 Task: Select a due date automation when advanced on, 2 days after a card is due add dates starting in less than 1 days at 11:00 AM.
Action: Mouse moved to (1120, 86)
Screenshot: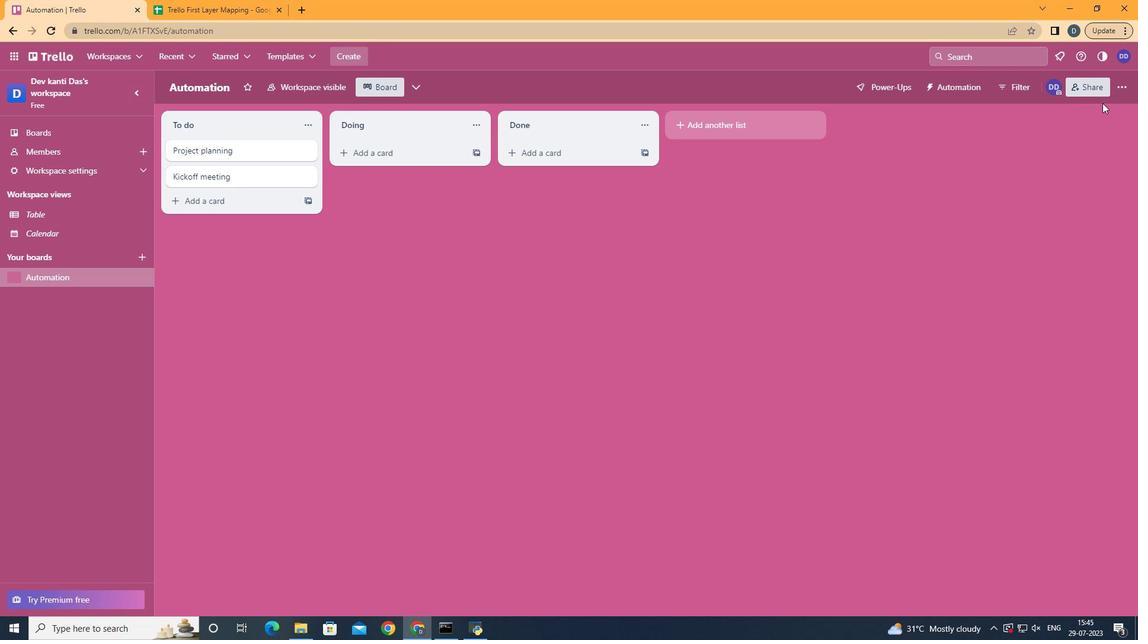 
Action: Mouse pressed left at (1120, 86)
Screenshot: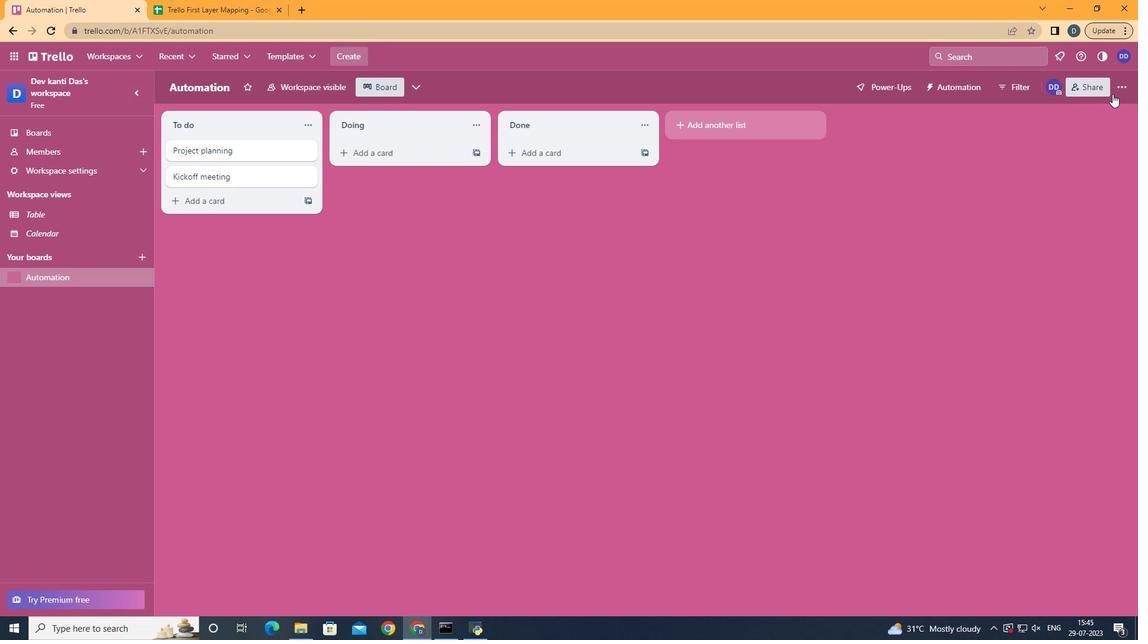 
Action: Mouse moved to (1021, 262)
Screenshot: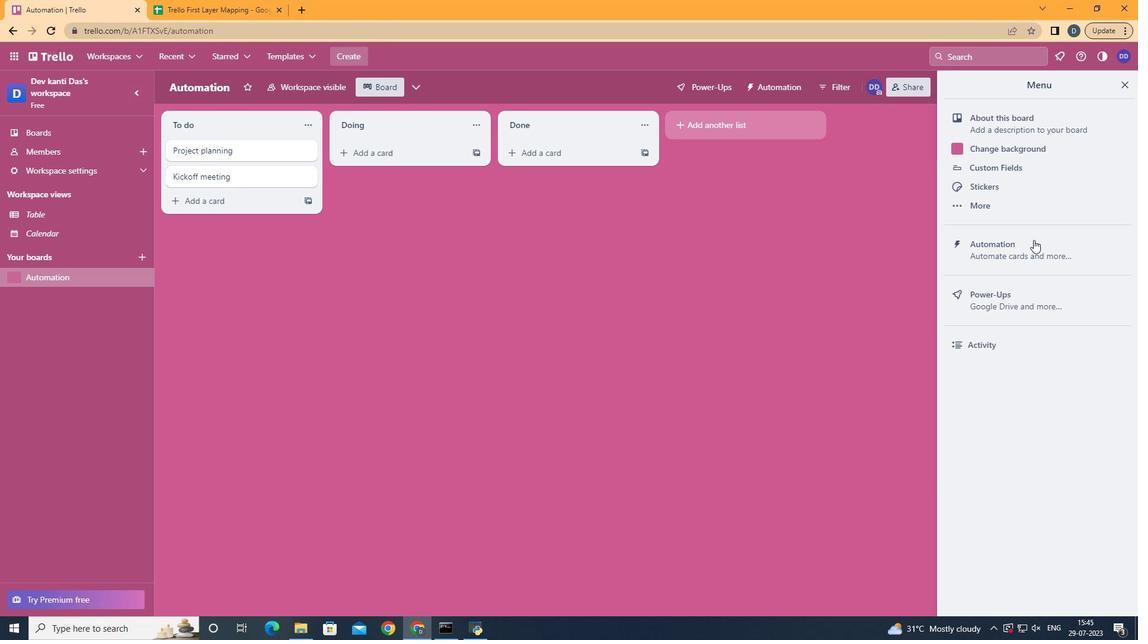 
Action: Mouse pressed left at (1021, 262)
Screenshot: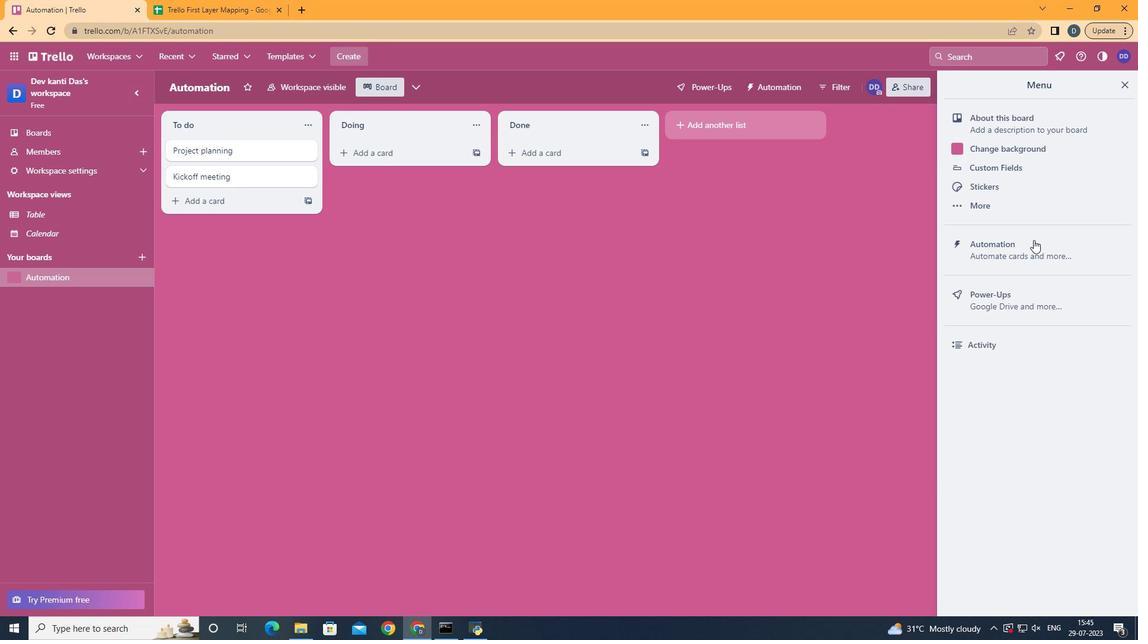 
Action: Mouse moved to (234, 239)
Screenshot: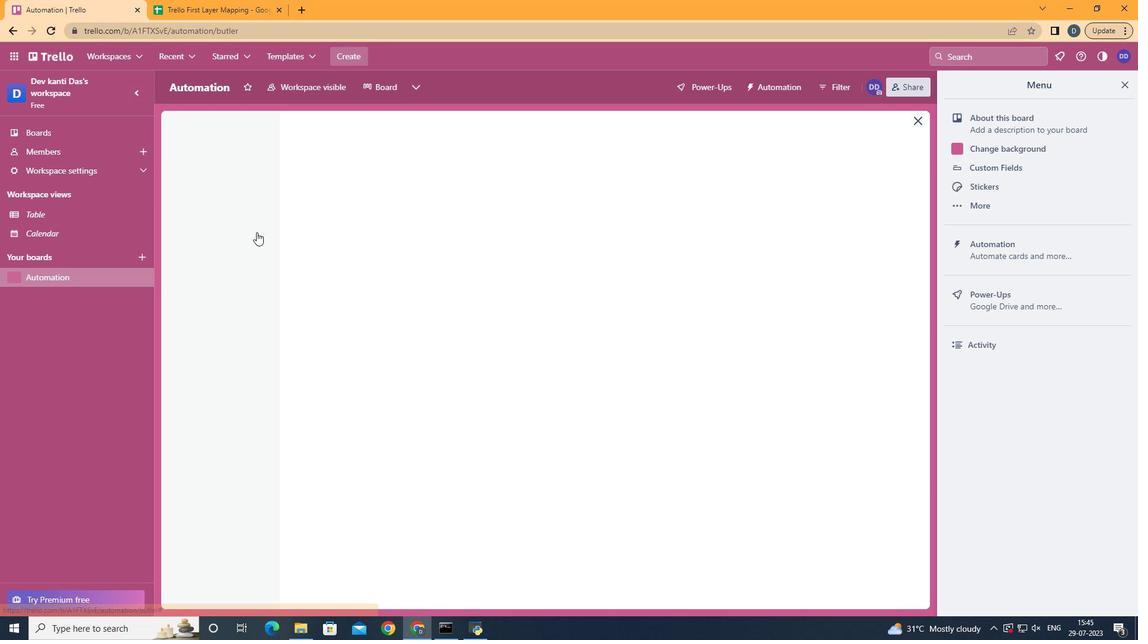 
Action: Mouse pressed left at (234, 239)
Screenshot: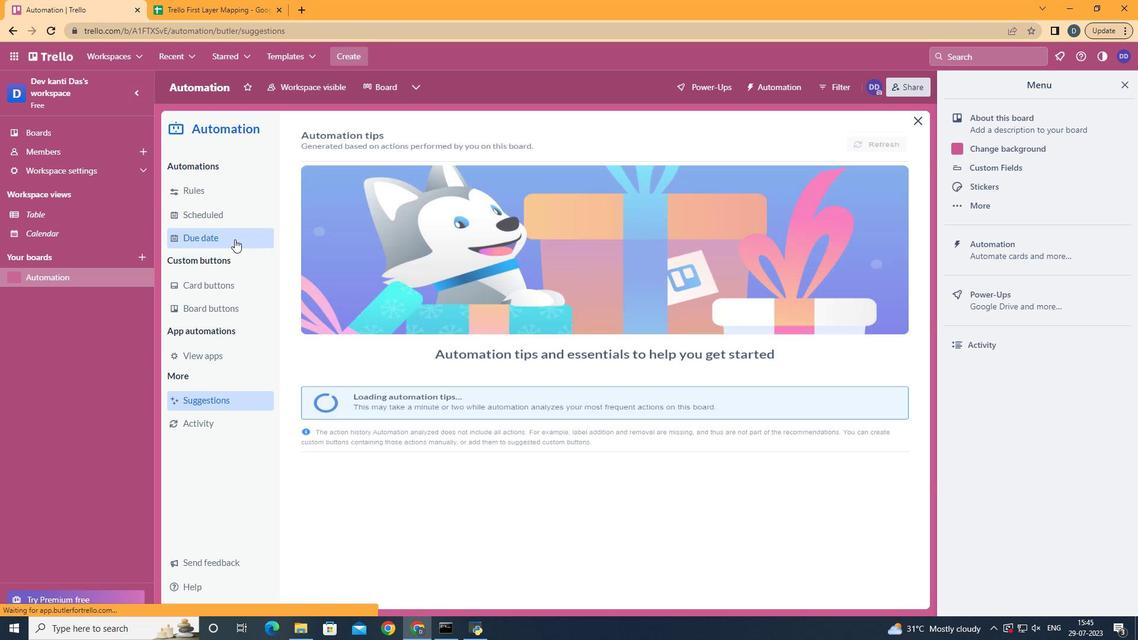 
Action: Mouse moved to (845, 138)
Screenshot: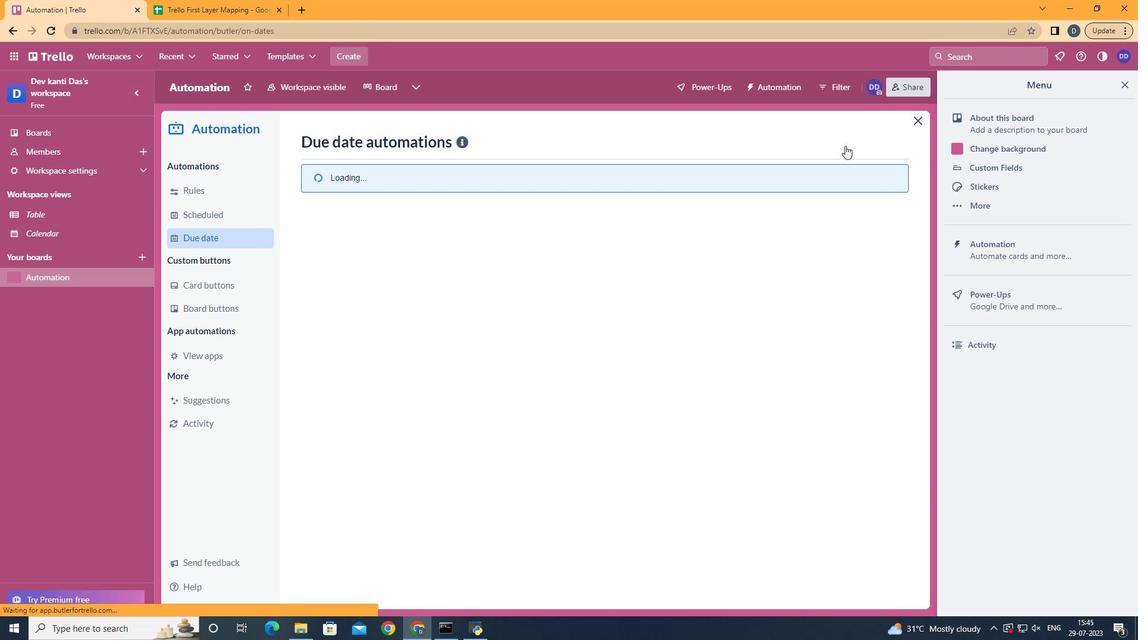 
Action: Mouse pressed left at (845, 138)
Screenshot: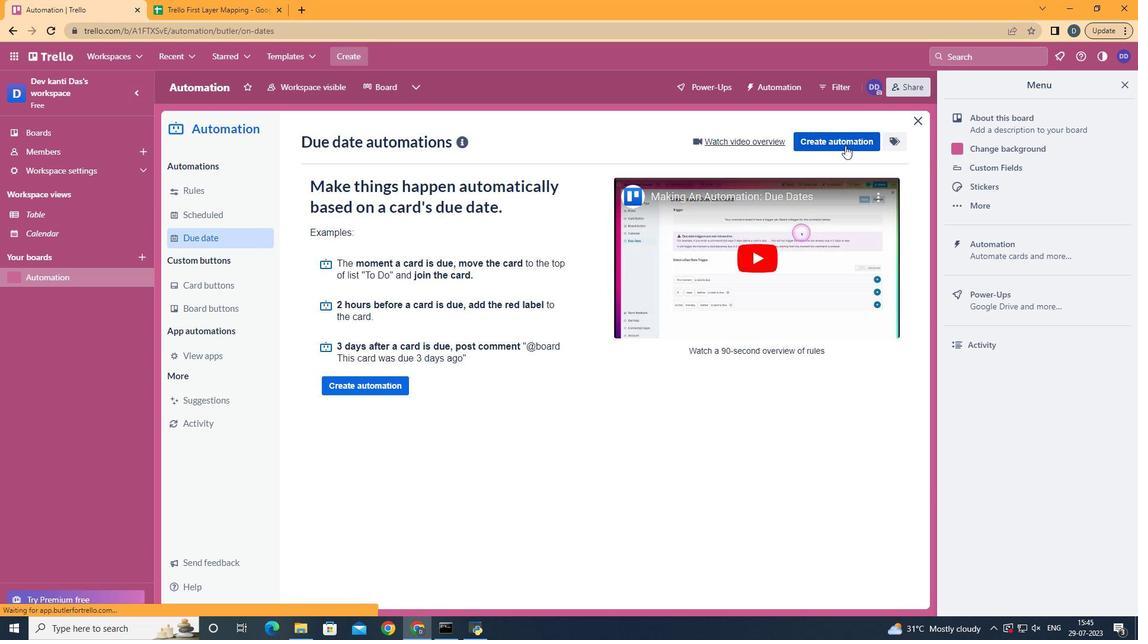 
Action: Mouse moved to (674, 260)
Screenshot: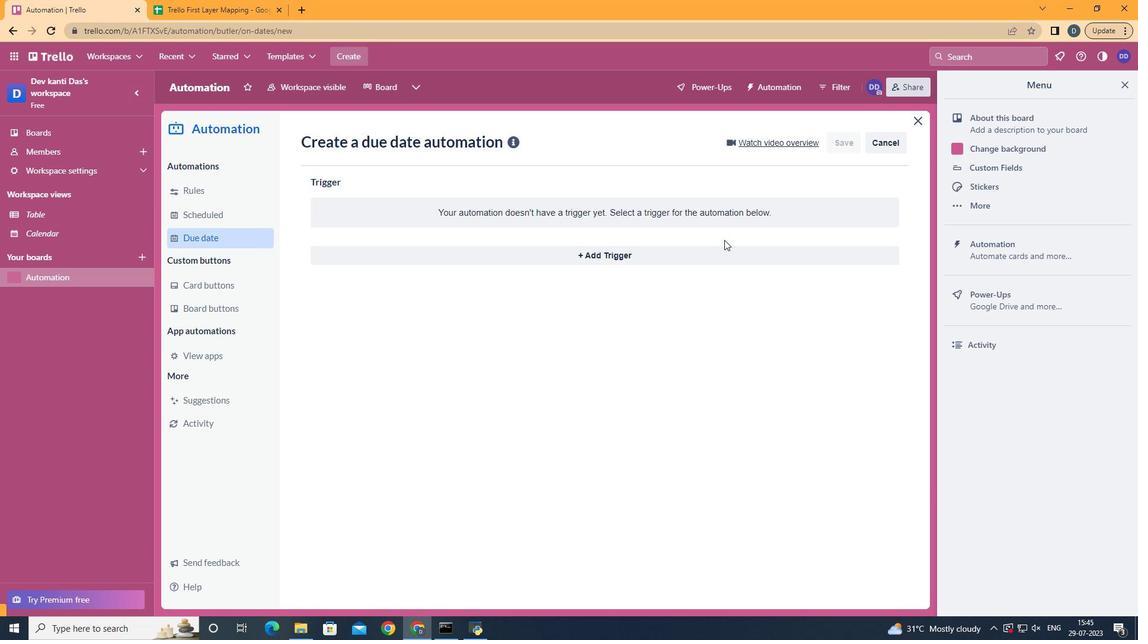 
Action: Mouse pressed left at (674, 260)
Screenshot: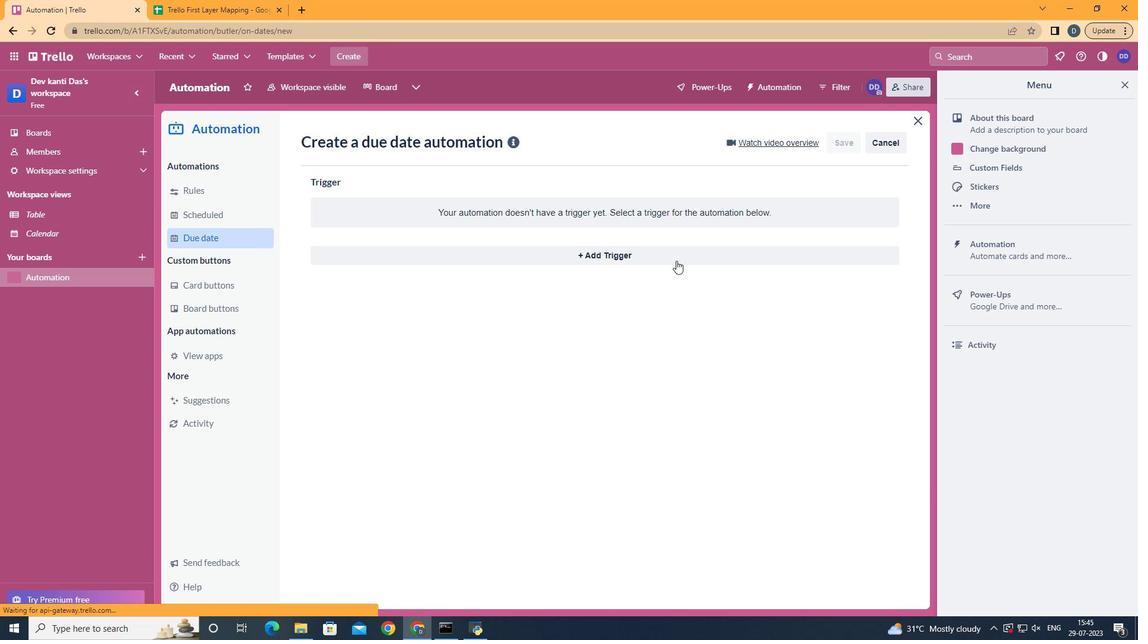 
Action: Mouse moved to (409, 478)
Screenshot: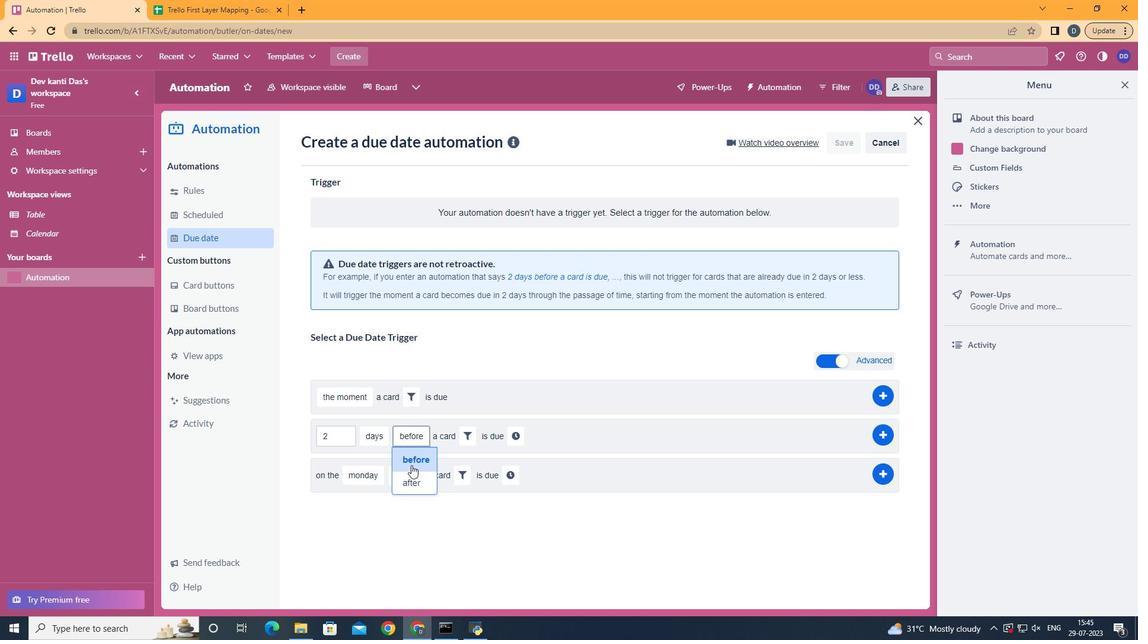 
Action: Mouse pressed left at (409, 478)
Screenshot: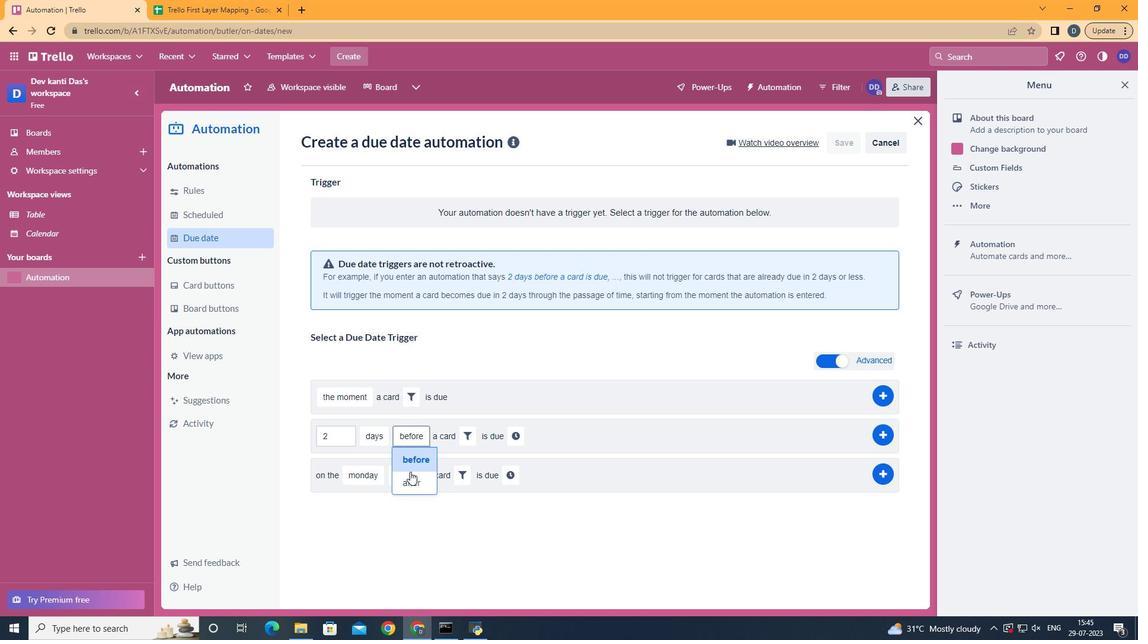 
Action: Mouse moved to (469, 440)
Screenshot: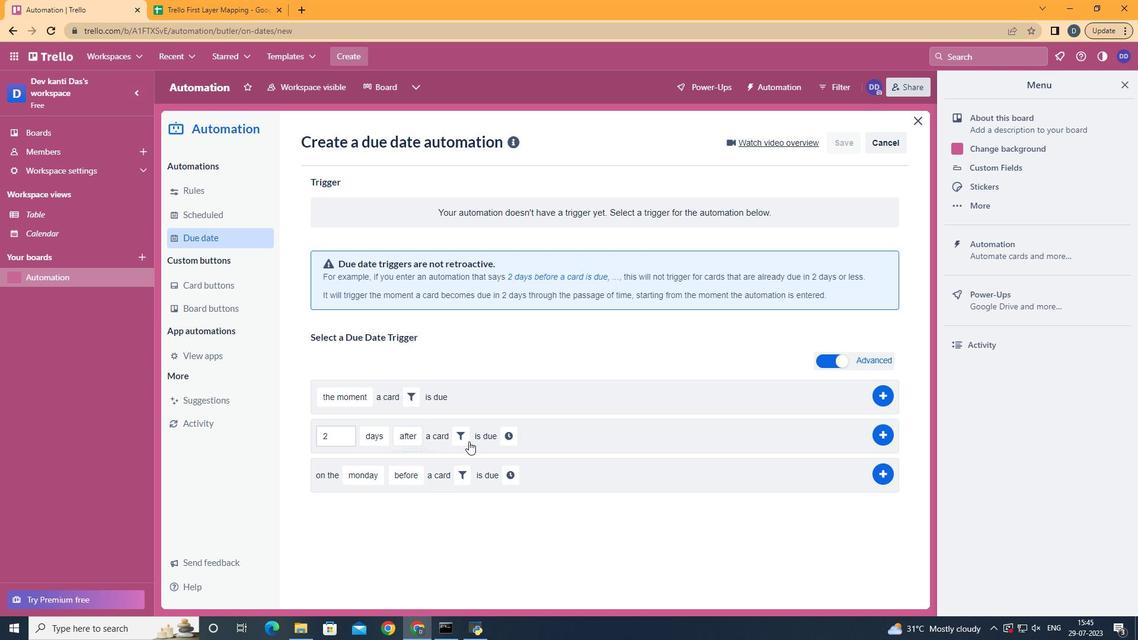 
Action: Mouse pressed left at (469, 440)
Screenshot: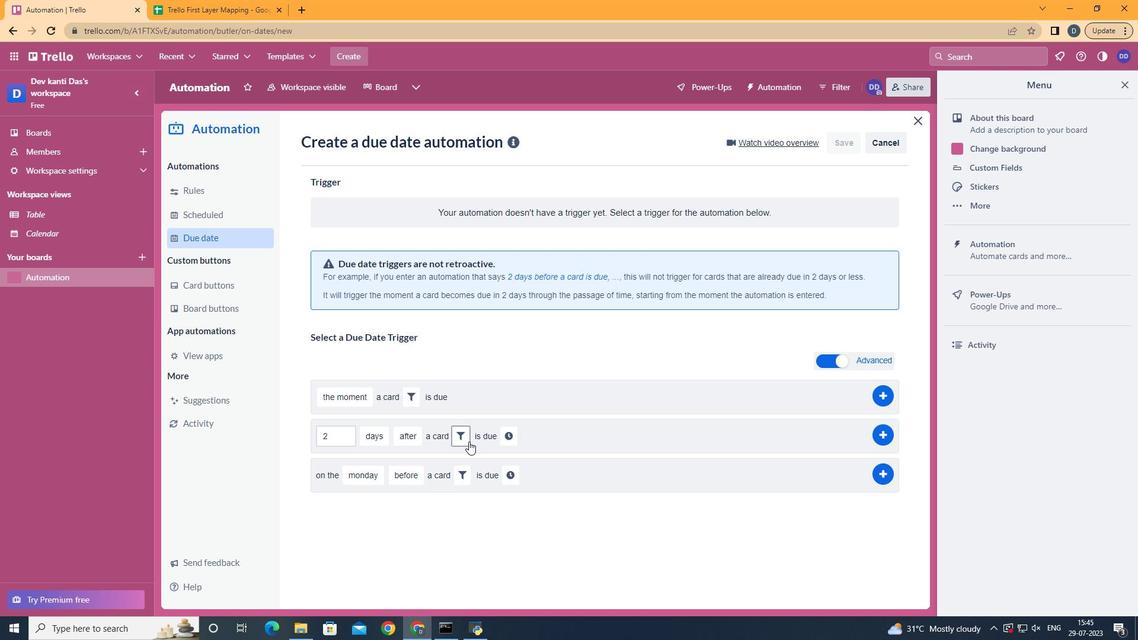 
Action: Mouse moved to (519, 472)
Screenshot: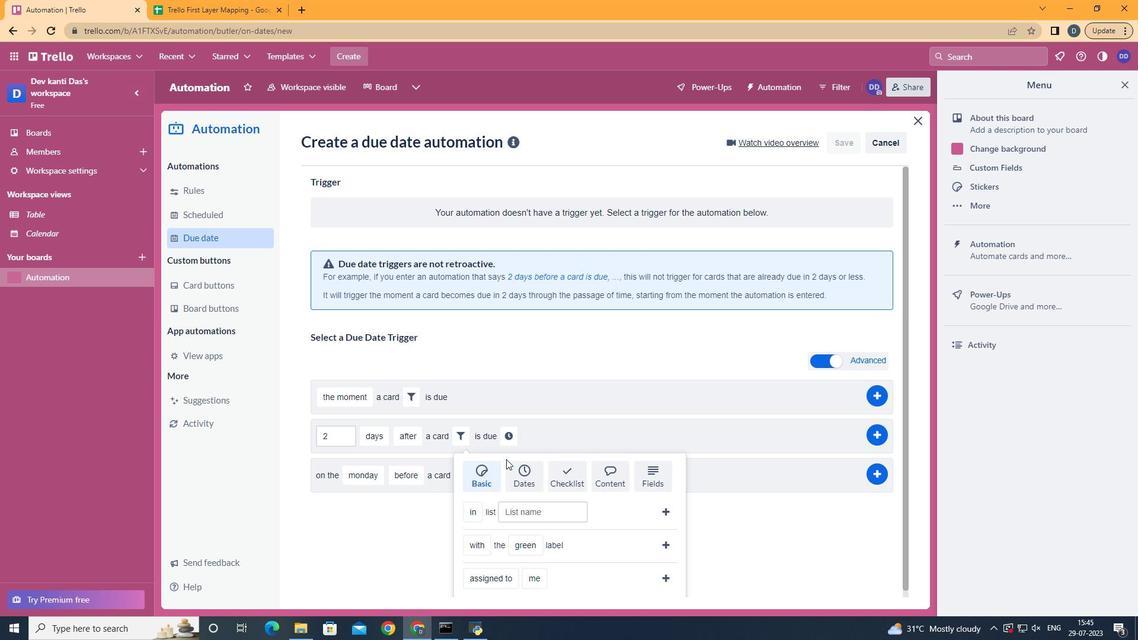 
Action: Mouse pressed left at (519, 472)
Screenshot: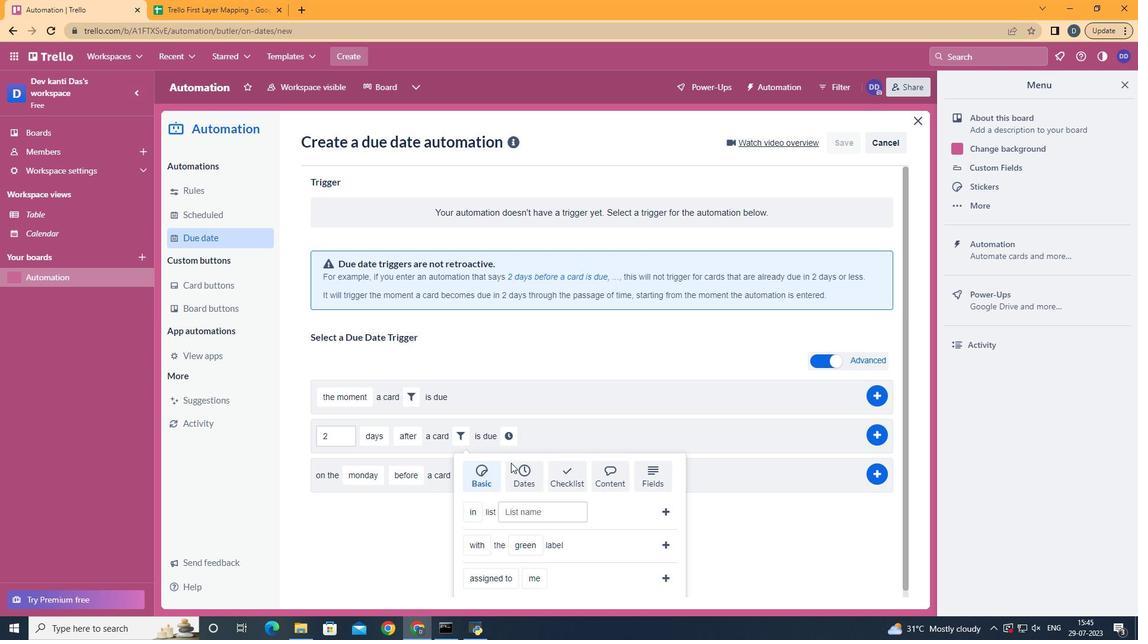 
Action: Mouse moved to (527, 515)
Screenshot: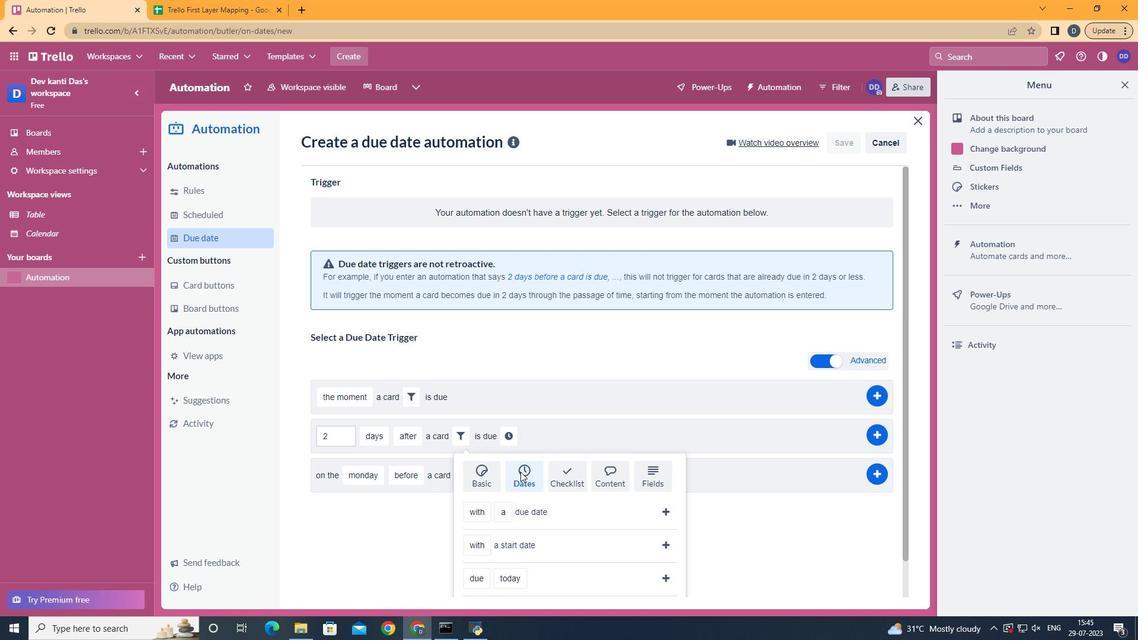 
Action: Mouse scrolled (523, 471) with delta (0, 0)
Screenshot: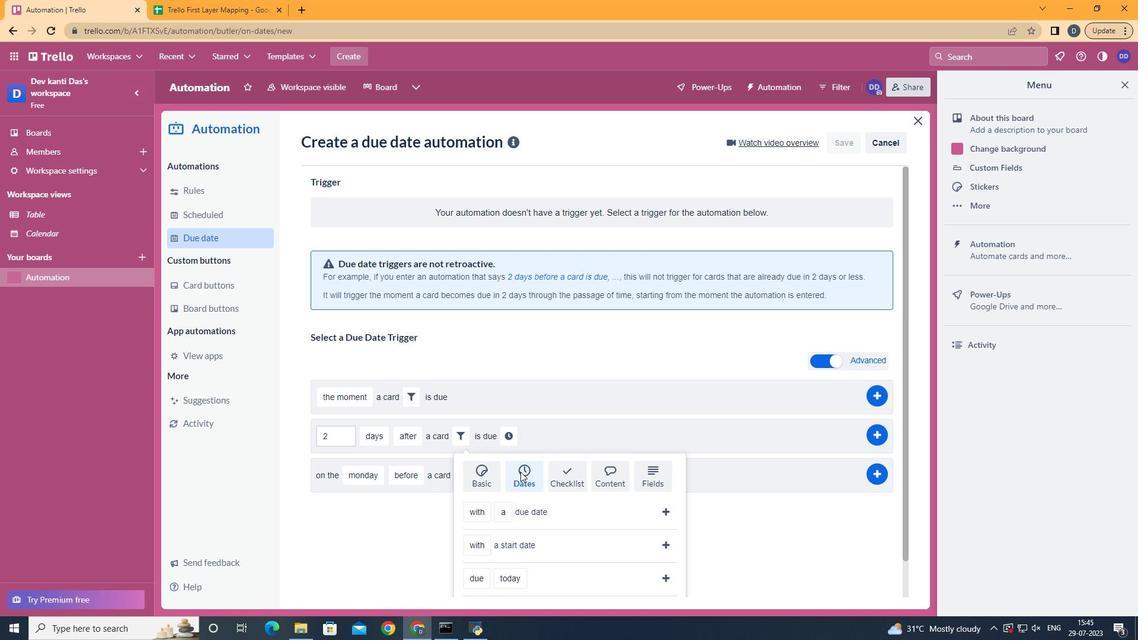 
Action: Mouse moved to (507, 537)
Screenshot: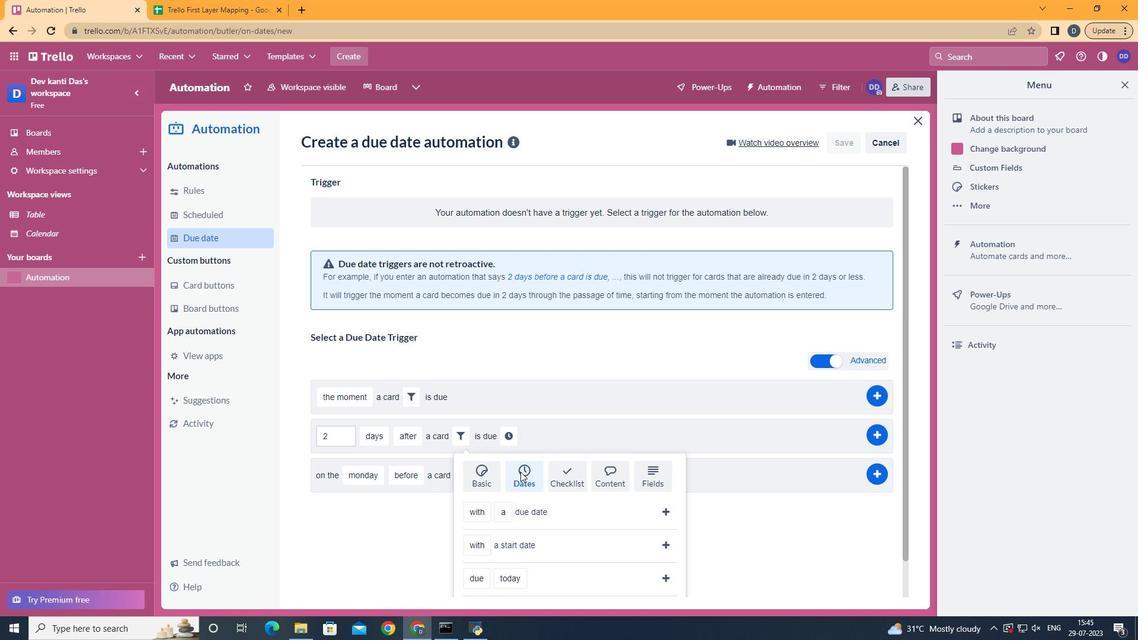 
Action: Mouse scrolled (523, 471) with delta (0, 0)
Screenshot: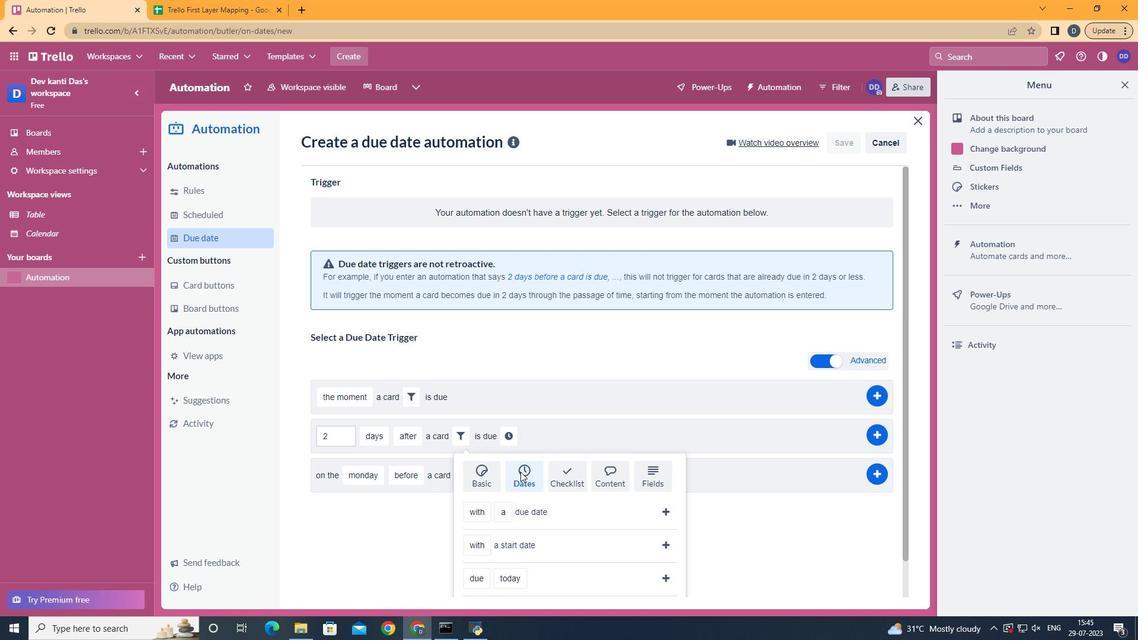 
Action: Mouse moved to (507, 539)
Screenshot: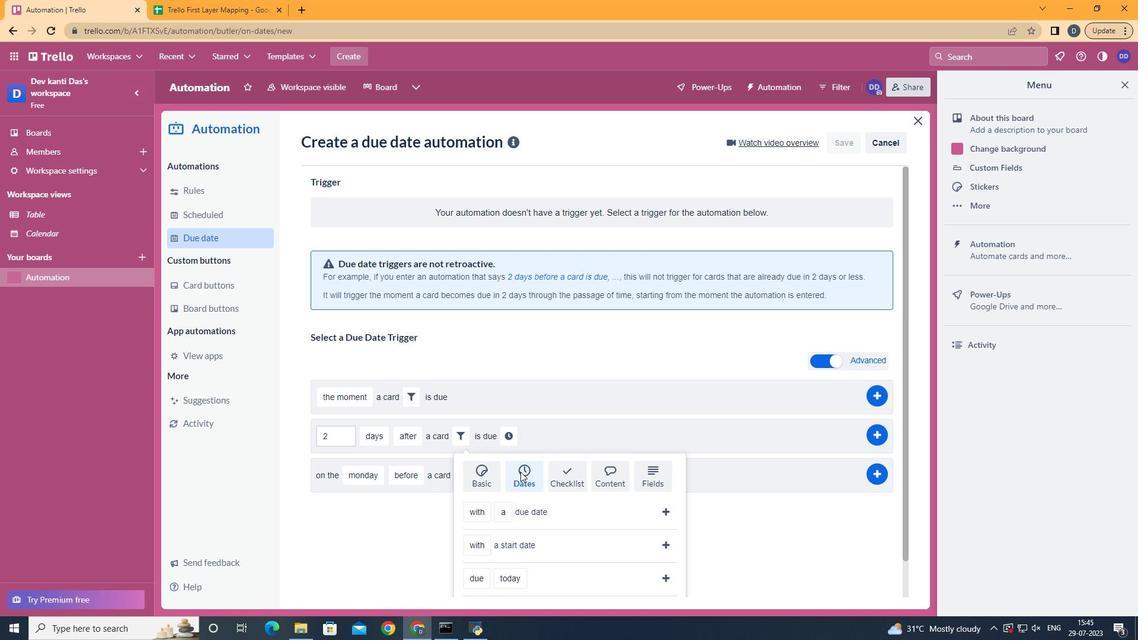
Action: Mouse scrolled (523, 471) with delta (0, 0)
Screenshot: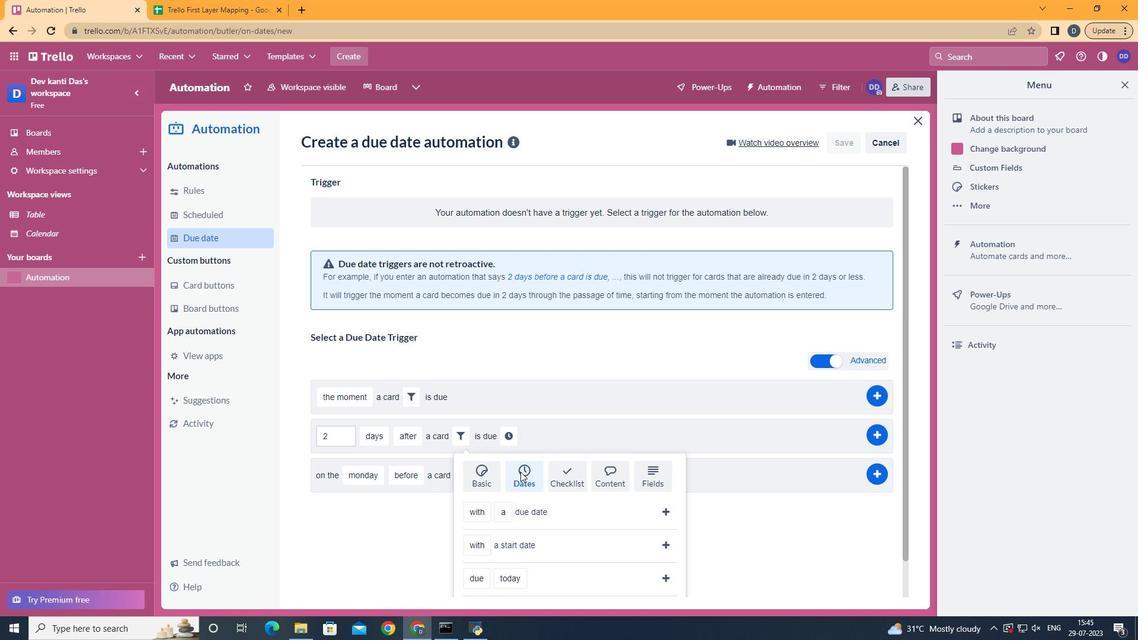 
Action: Mouse moved to (507, 542)
Screenshot: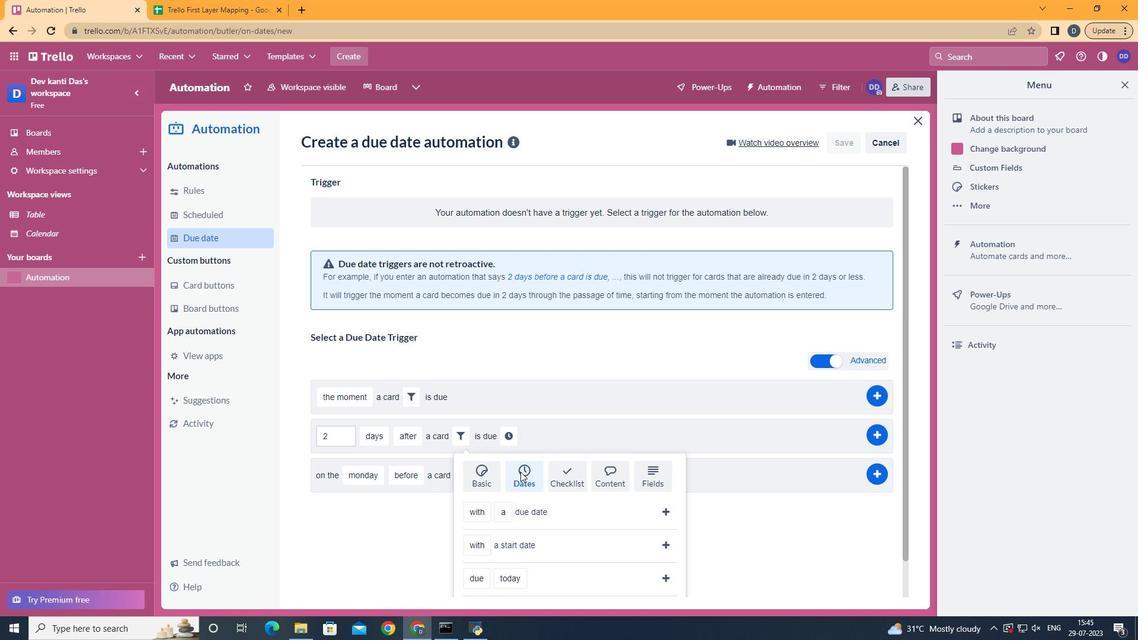 
Action: Mouse scrolled (523, 471) with delta (0, 0)
Screenshot: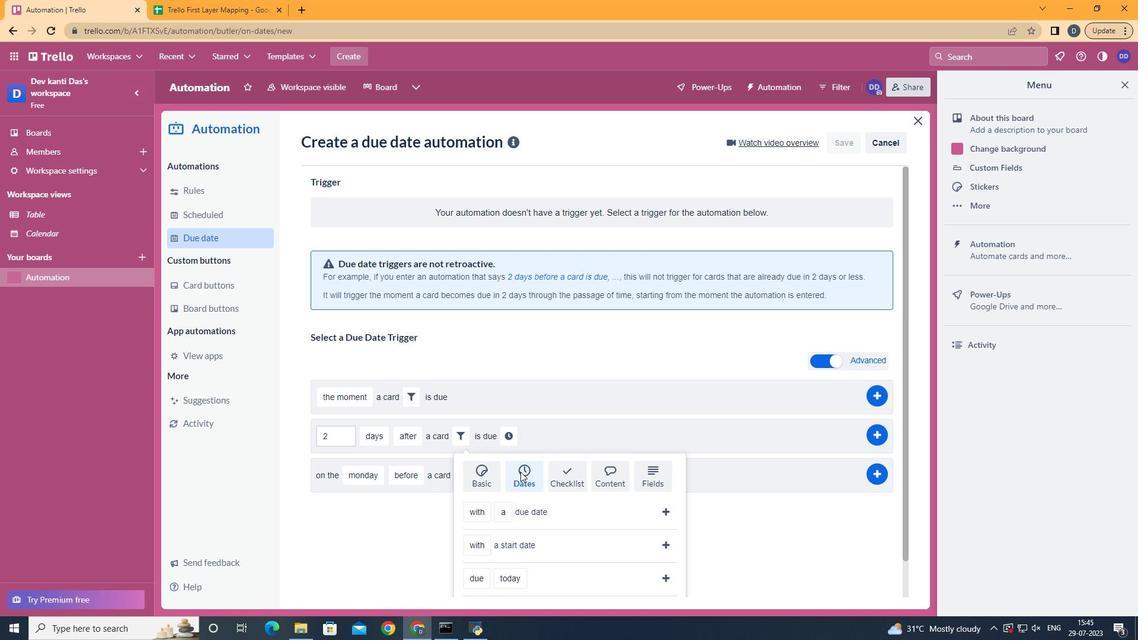 
Action: Mouse moved to (486, 547)
Screenshot: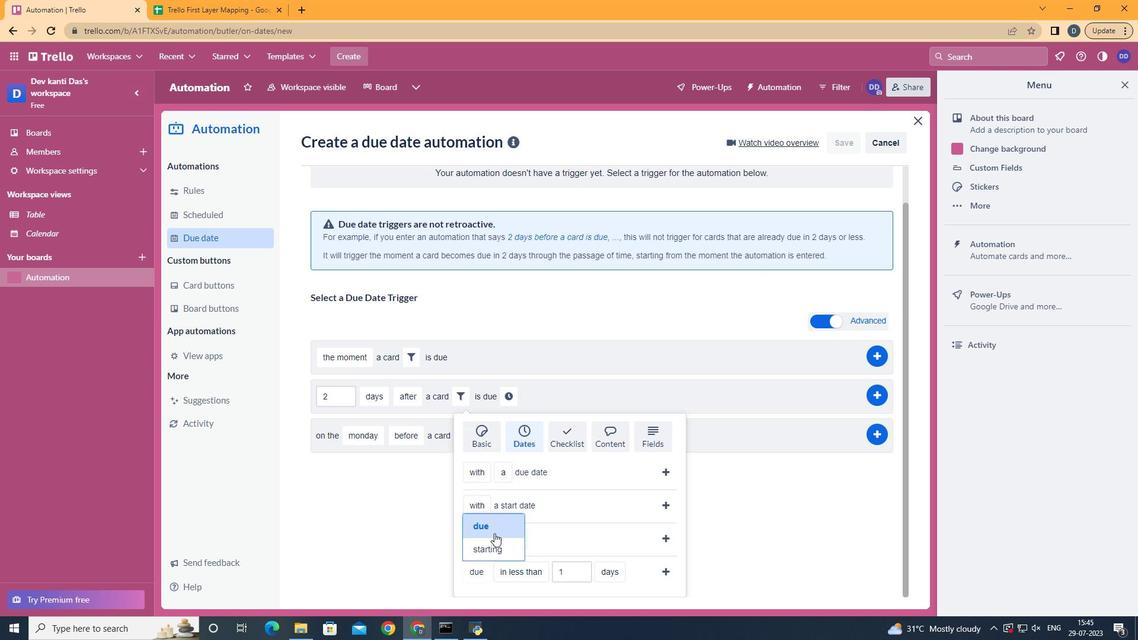 
Action: Mouse pressed left at (486, 547)
Screenshot: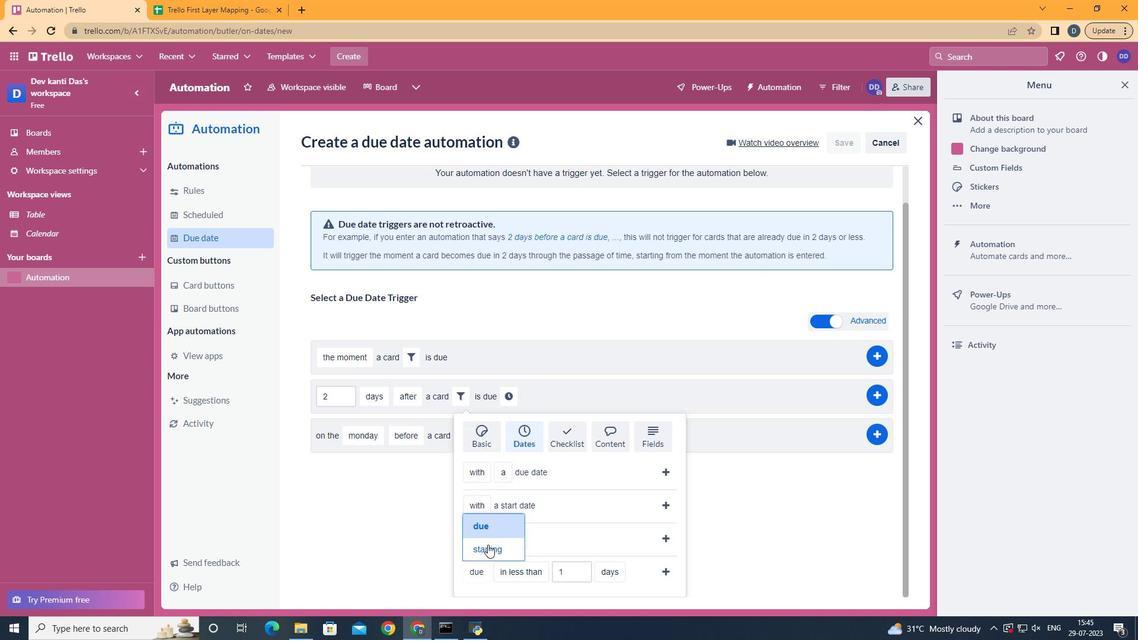 
Action: Mouse moved to (550, 469)
Screenshot: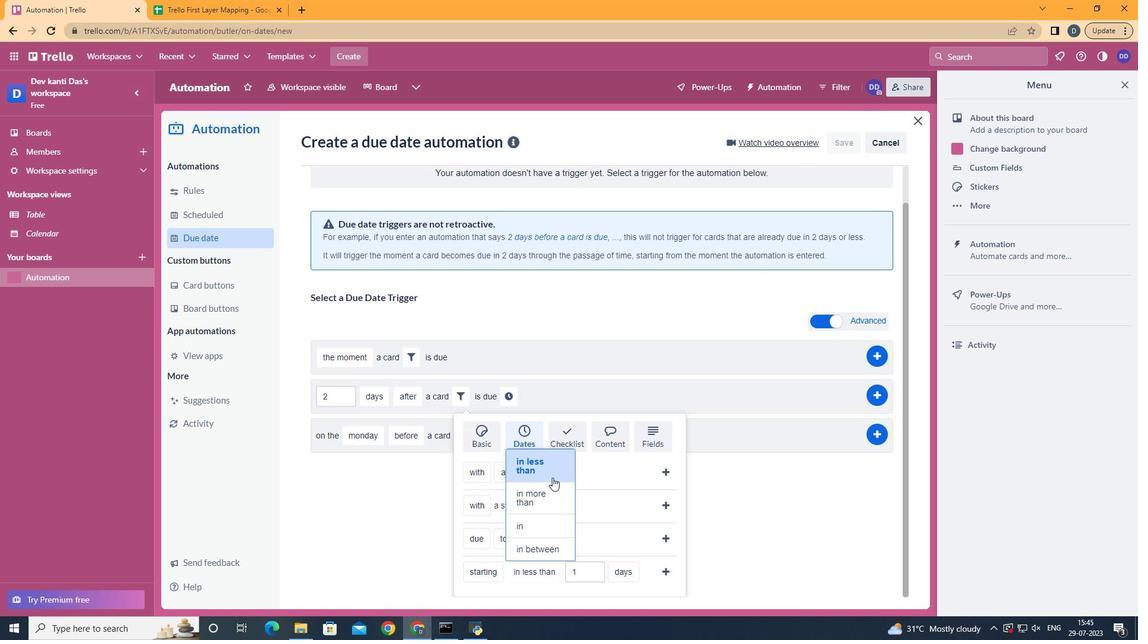 
Action: Mouse pressed left at (550, 469)
Screenshot: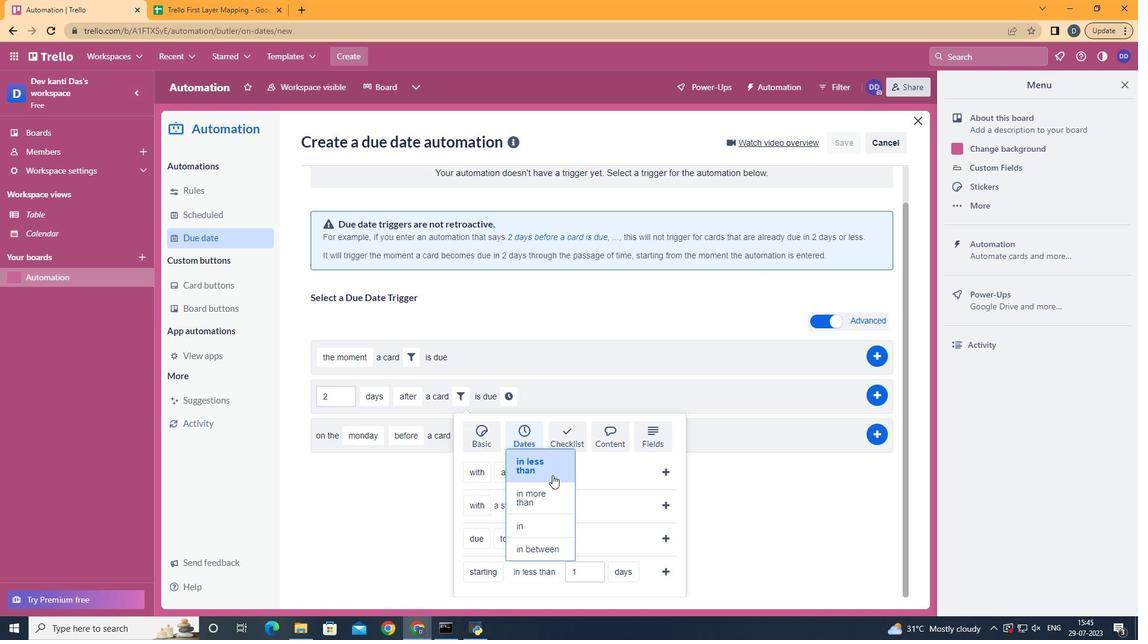 
Action: Mouse moved to (623, 528)
Screenshot: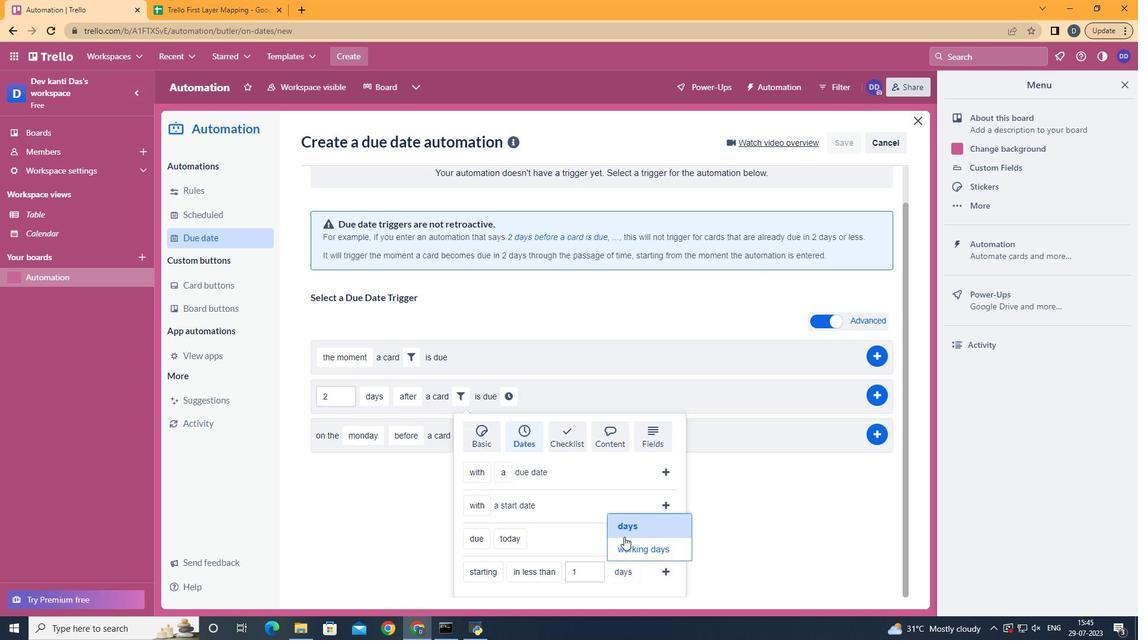 
Action: Mouse pressed left at (623, 528)
Screenshot: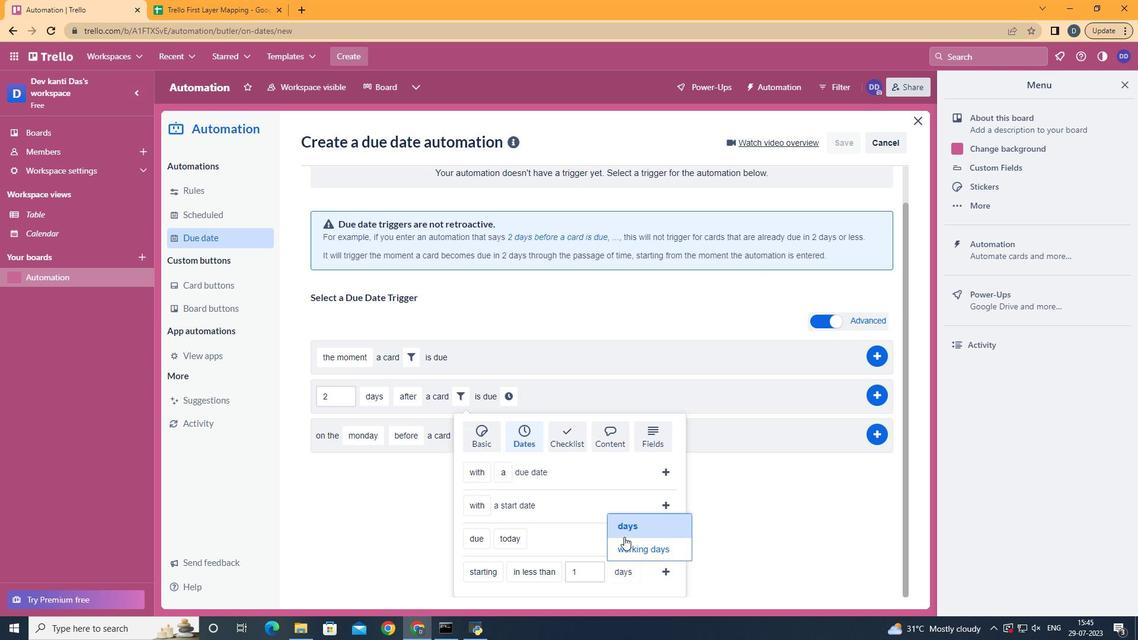 
Action: Mouse moved to (665, 572)
Screenshot: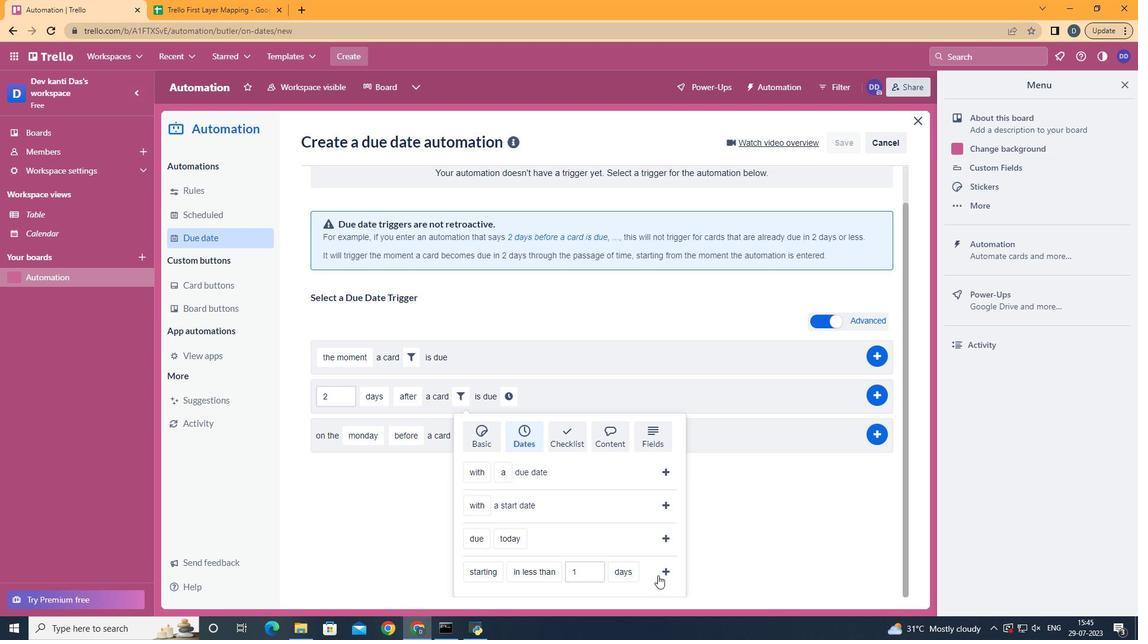 
Action: Mouse pressed left at (665, 572)
Screenshot: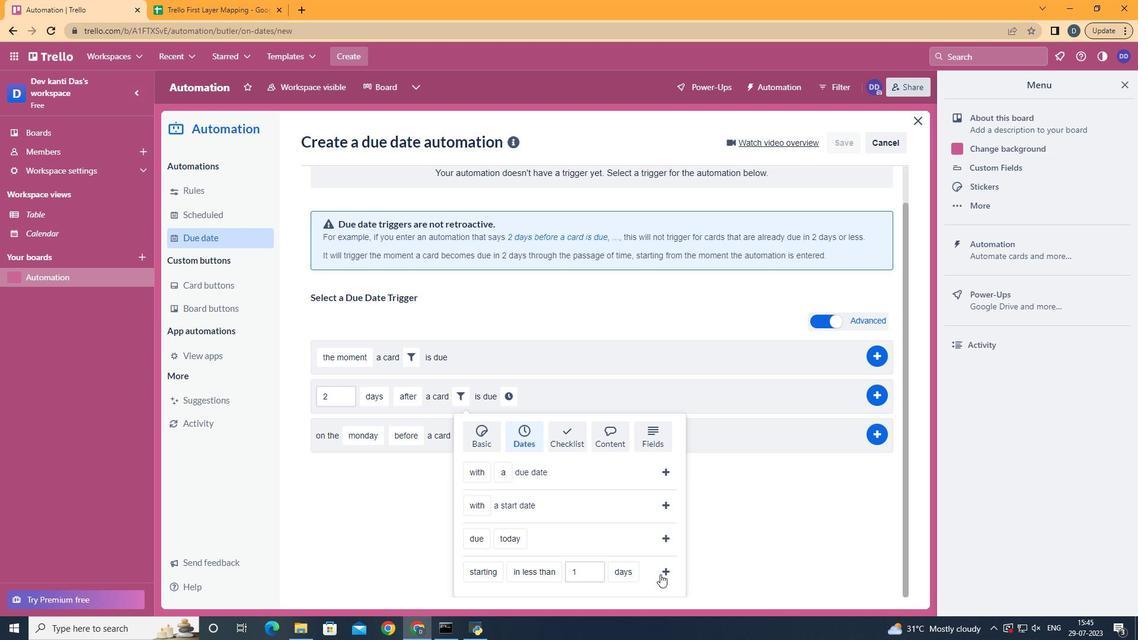 
Action: Mouse moved to (634, 441)
Screenshot: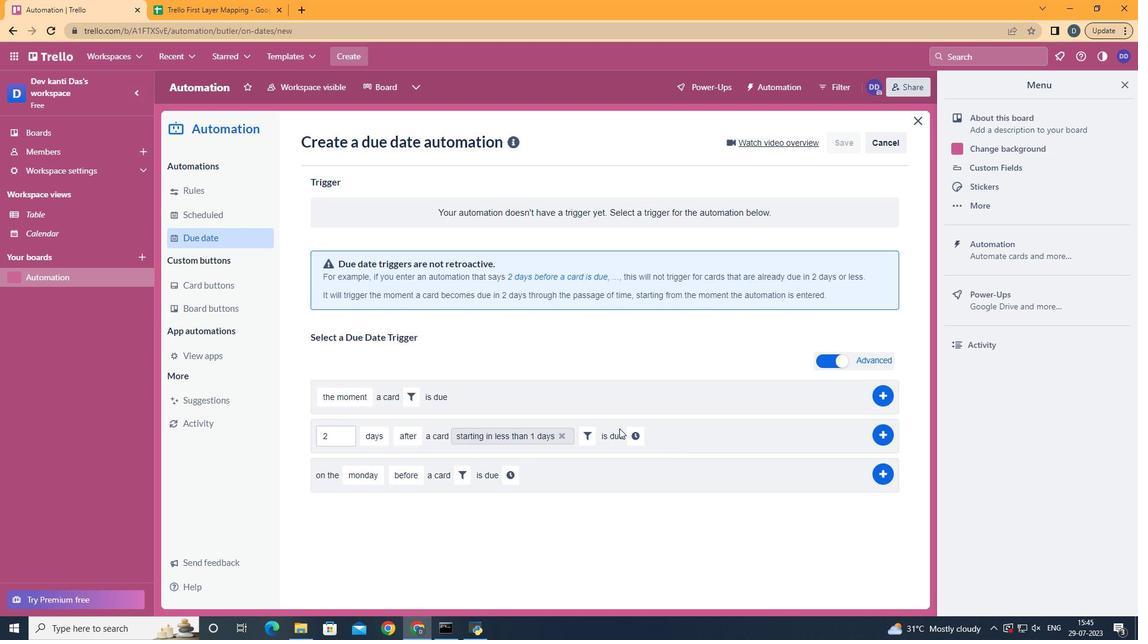 
Action: Mouse pressed left at (634, 441)
Screenshot: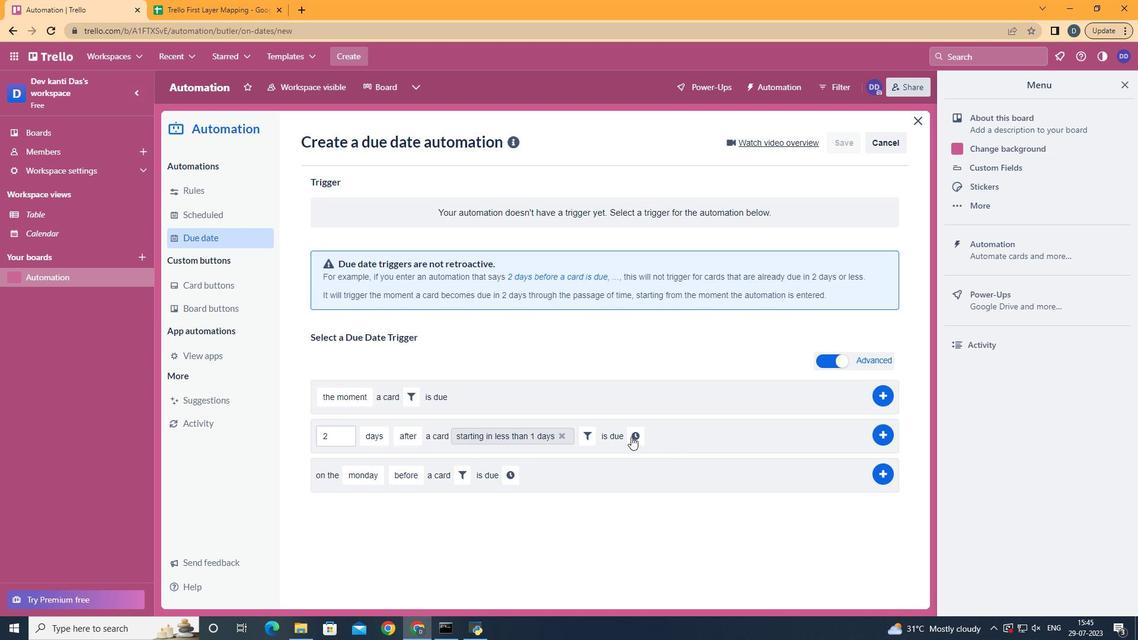 
Action: Mouse moved to (672, 446)
Screenshot: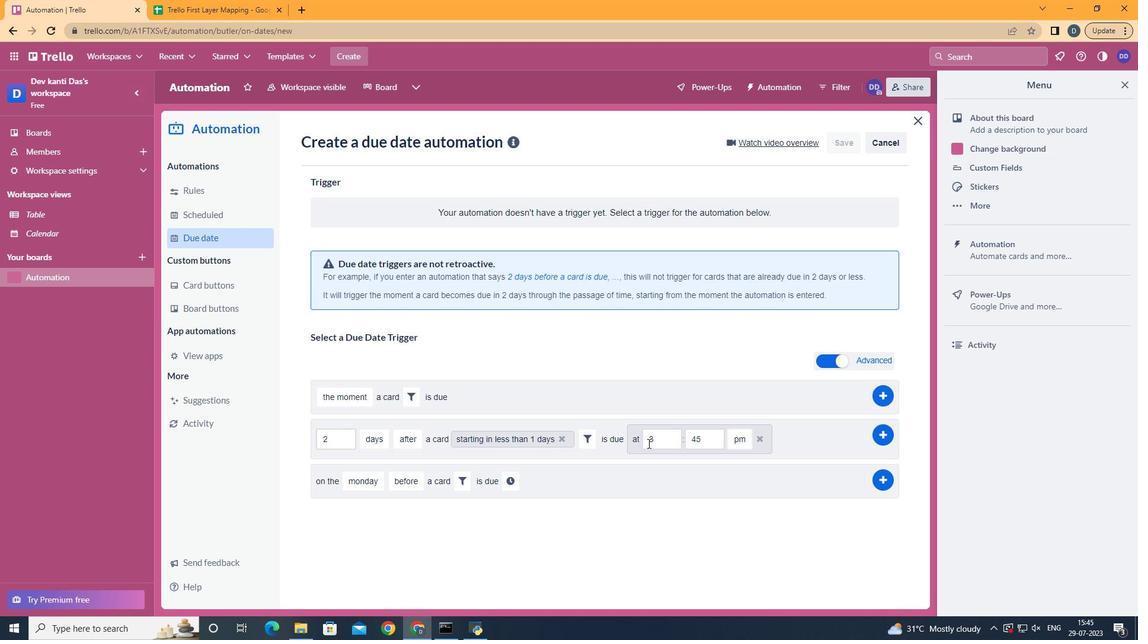 
Action: Mouse pressed left at (672, 446)
Screenshot: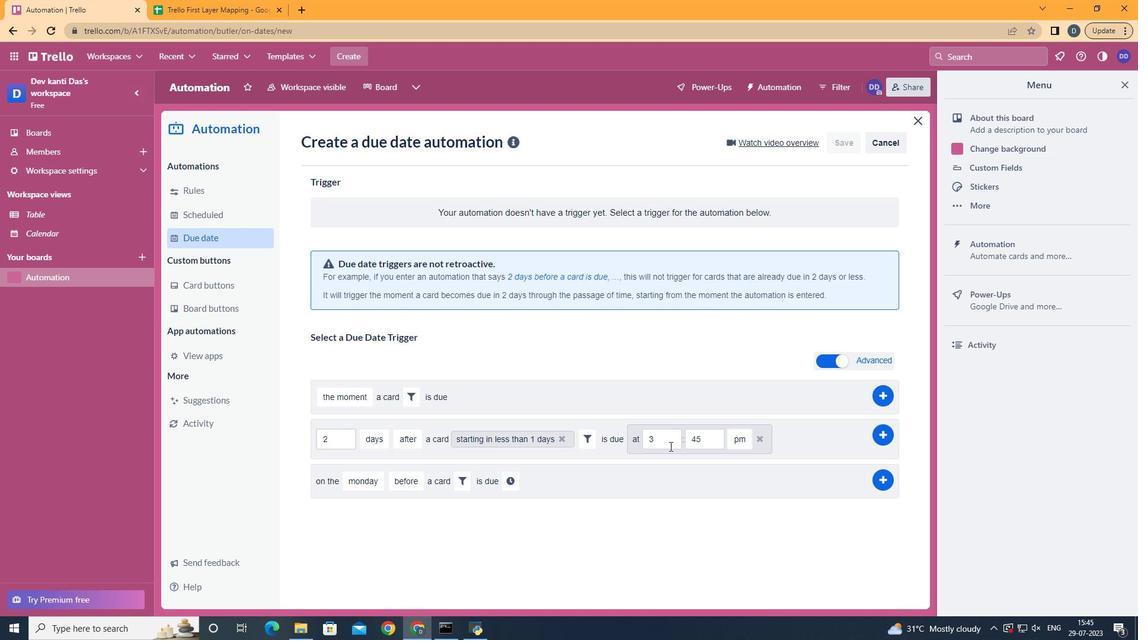 
Action: Mouse moved to (655, 438)
Screenshot: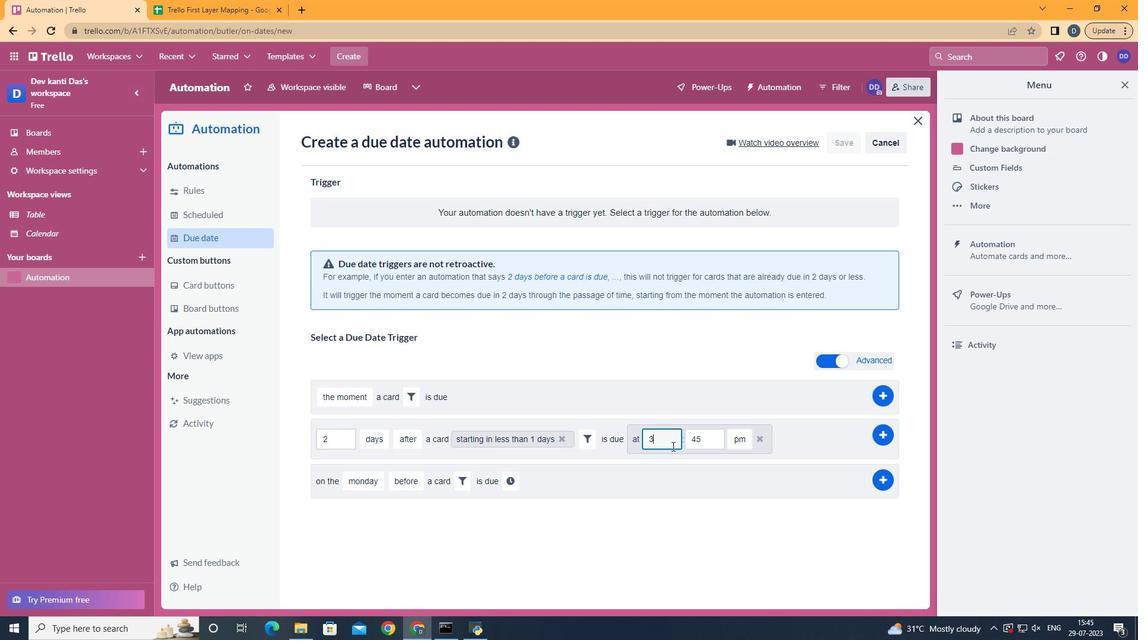 
Action: Key pressed <Key.backspace>11
Screenshot: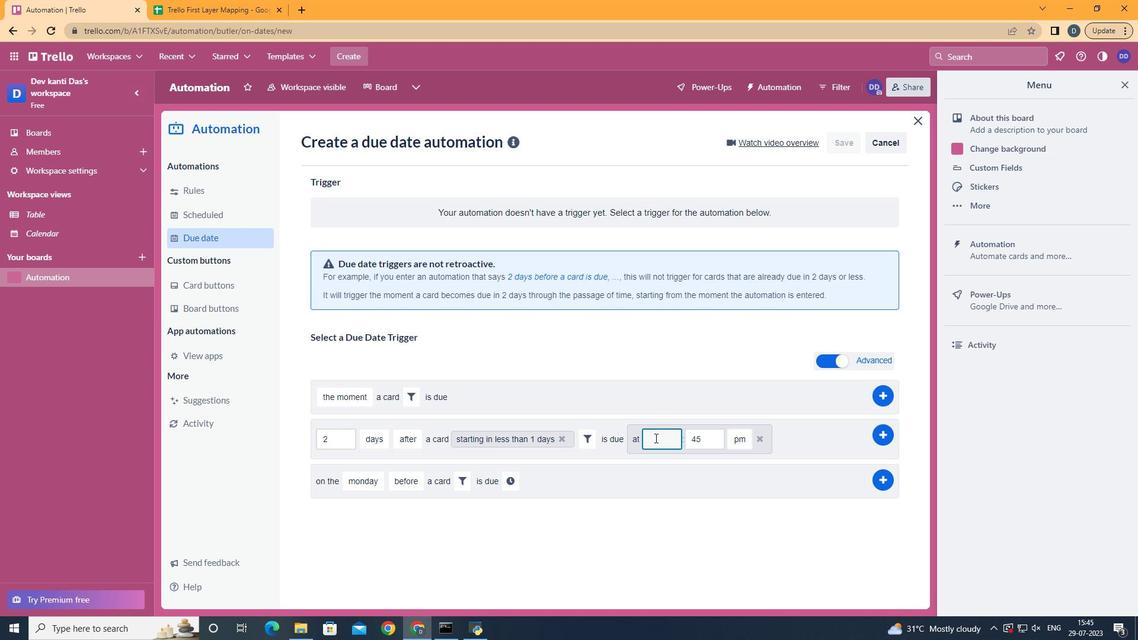 
Action: Mouse moved to (719, 435)
Screenshot: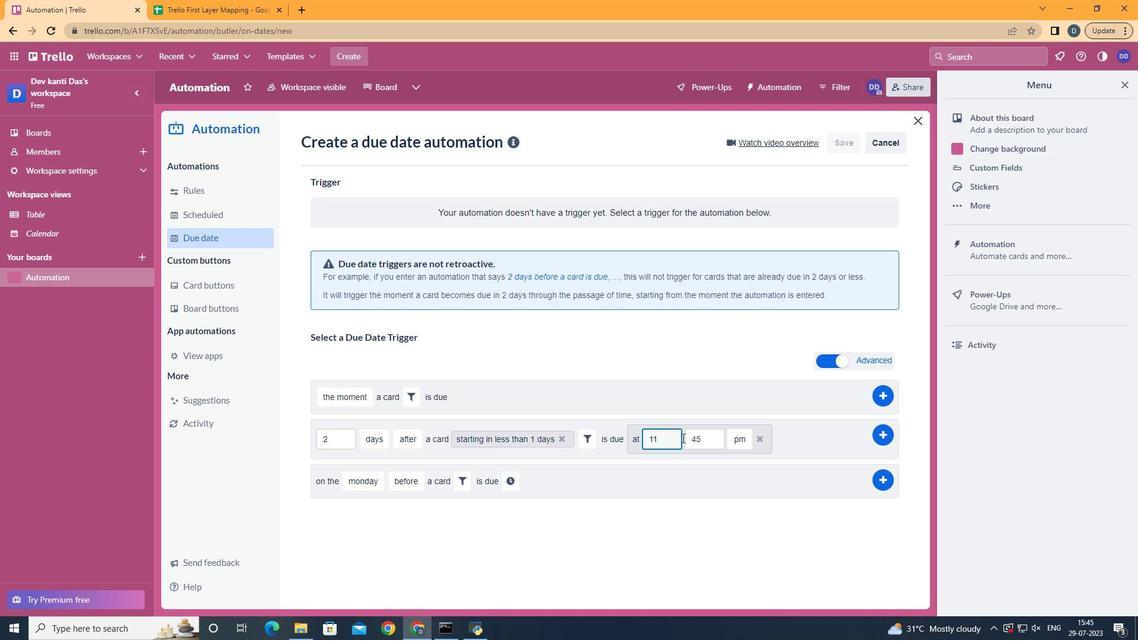 
Action: Mouse pressed left at (719, 435)
Screenshot: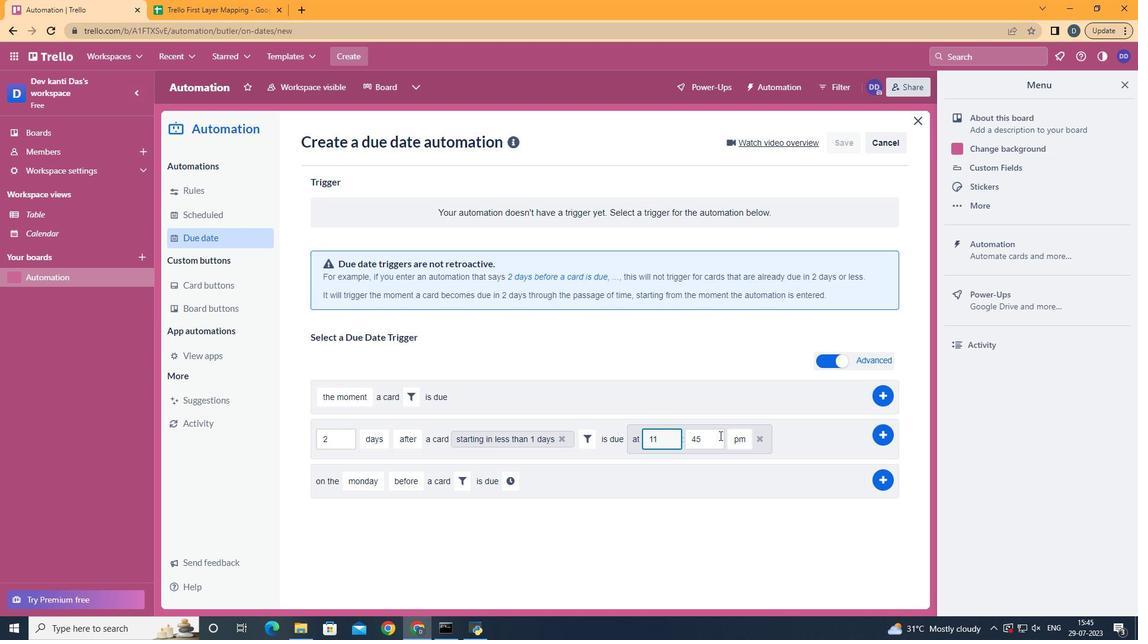 
Action: Key pressed <Key.backspace><Key.backspace>00
Screenshot: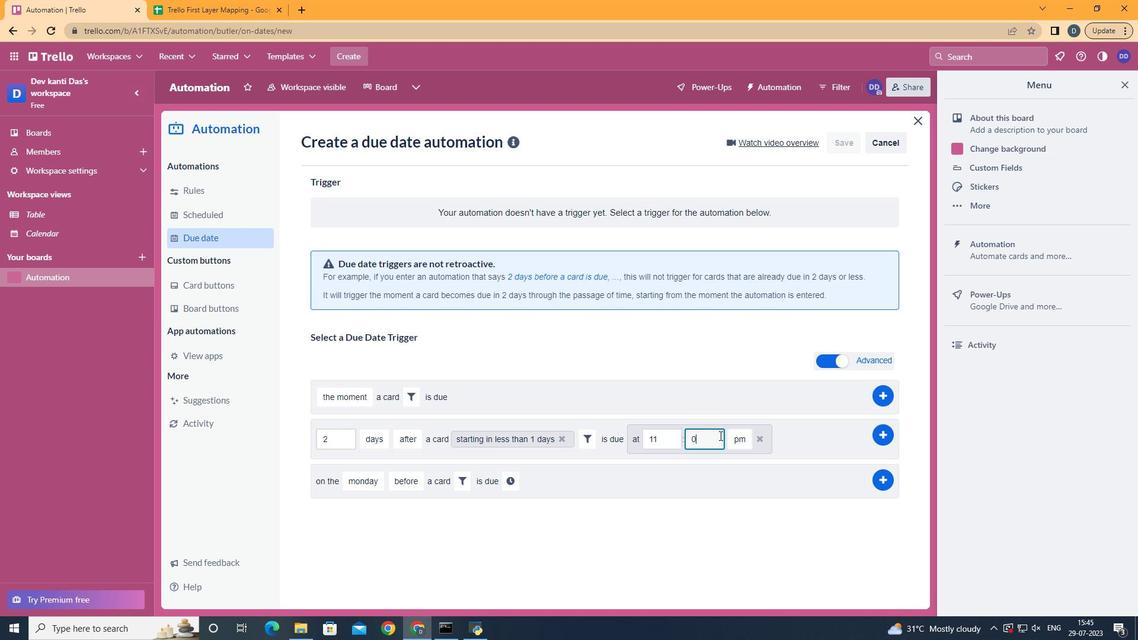 
Action: Mouse moved to (741, 464)
Screenshot: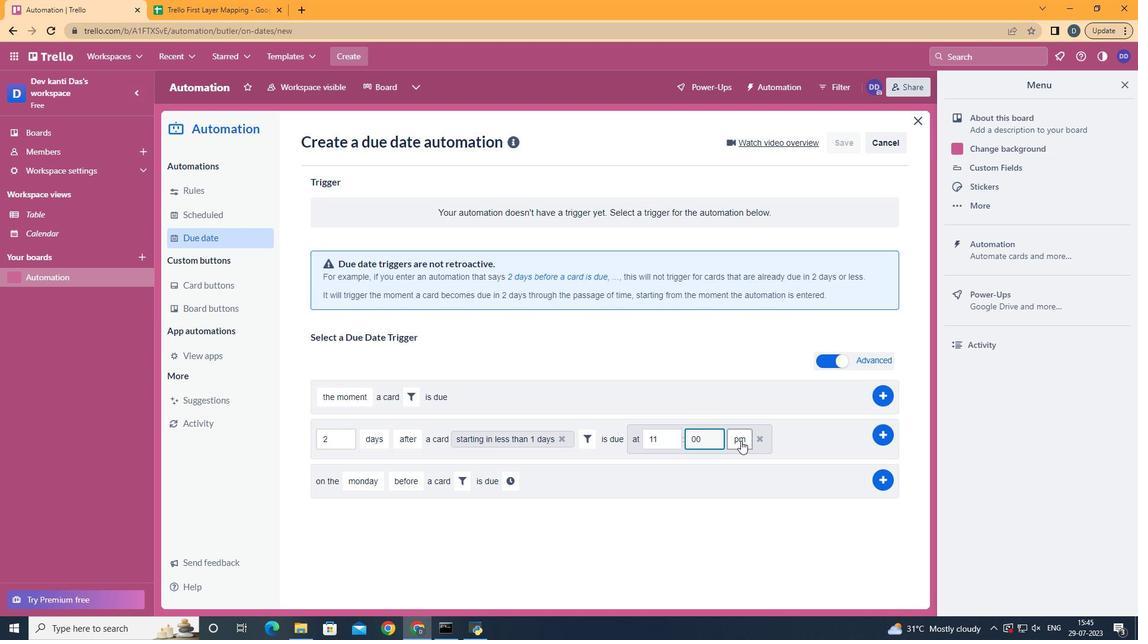 
Action: Mouse pressed left at (741, 464)
Screenshot: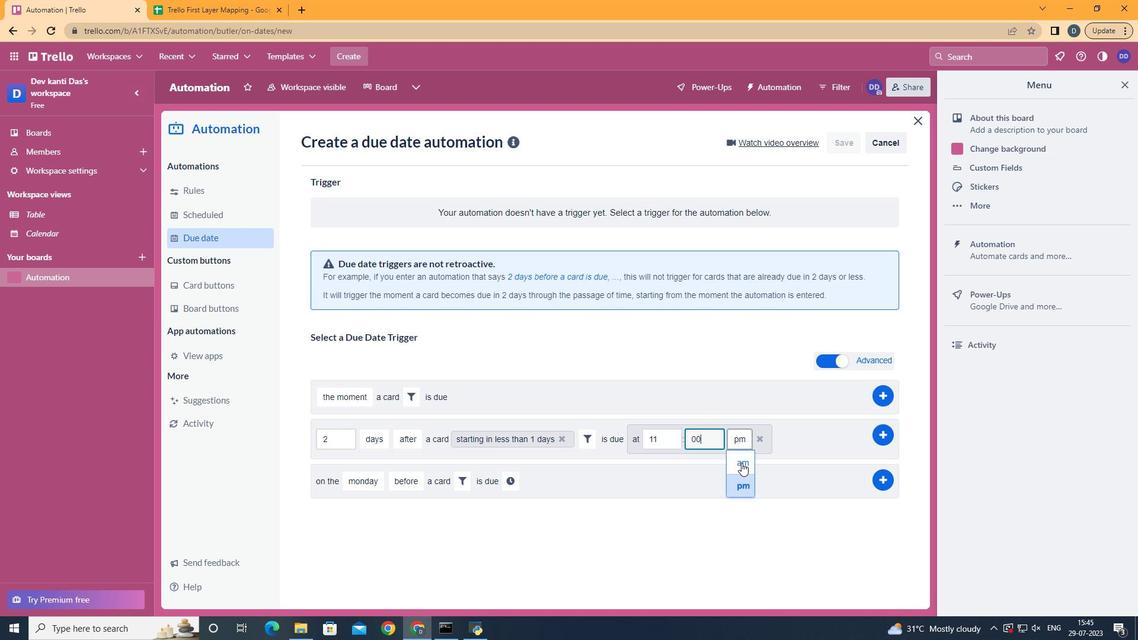 
